 Task: Send an email with the signature Daisy Wilson with the subject Thank you for a partnership and the message Im writing to follow up on the proposal we discussed last week. Have you had a chance to review it? from softage.10@softage.net to softage.8@softage.net and softage.9@softage.net
Action: Mouse moved to (95, 93)
Screenshot: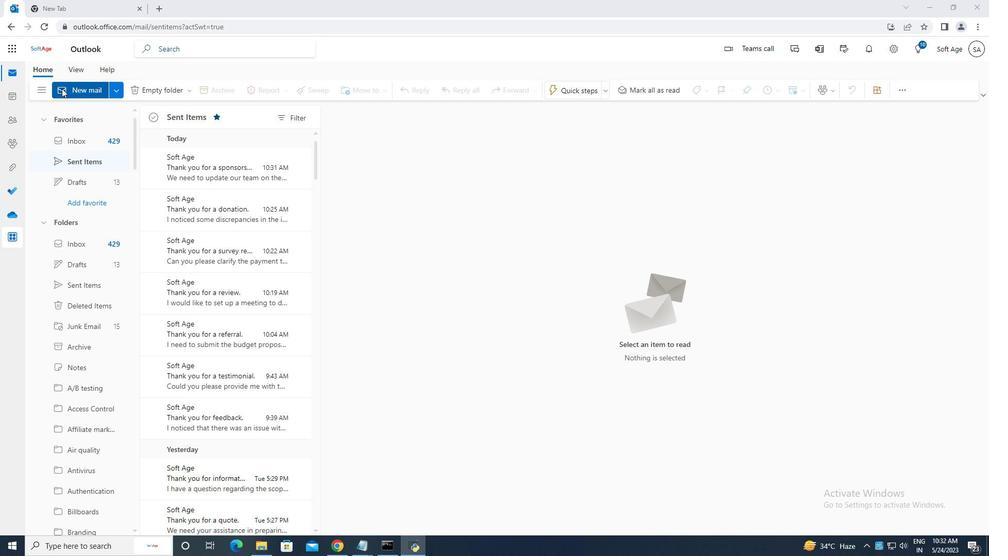 
Action: Mouse pressed left at (95, 93)
Screenshot: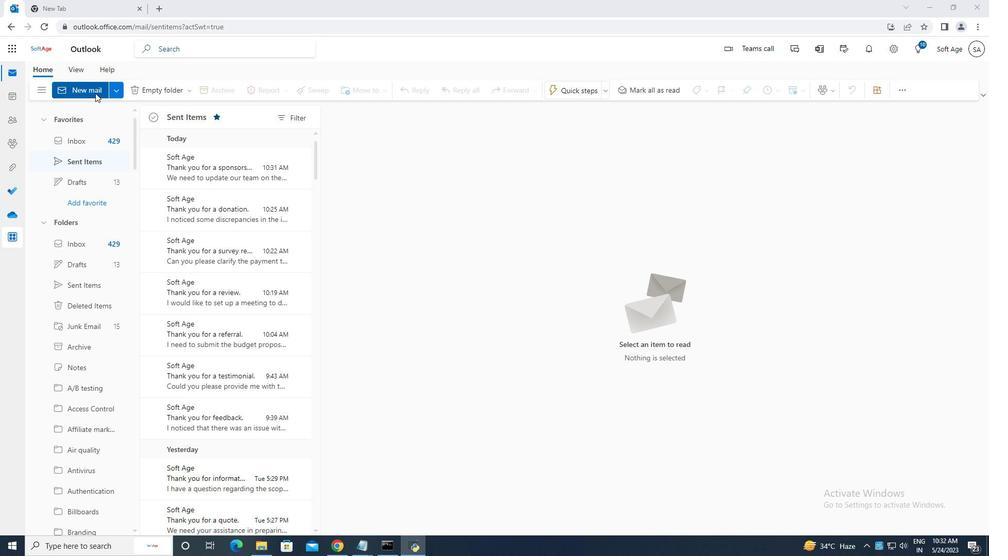 
Action: Mouse moved to (665, 88)
Screenshot: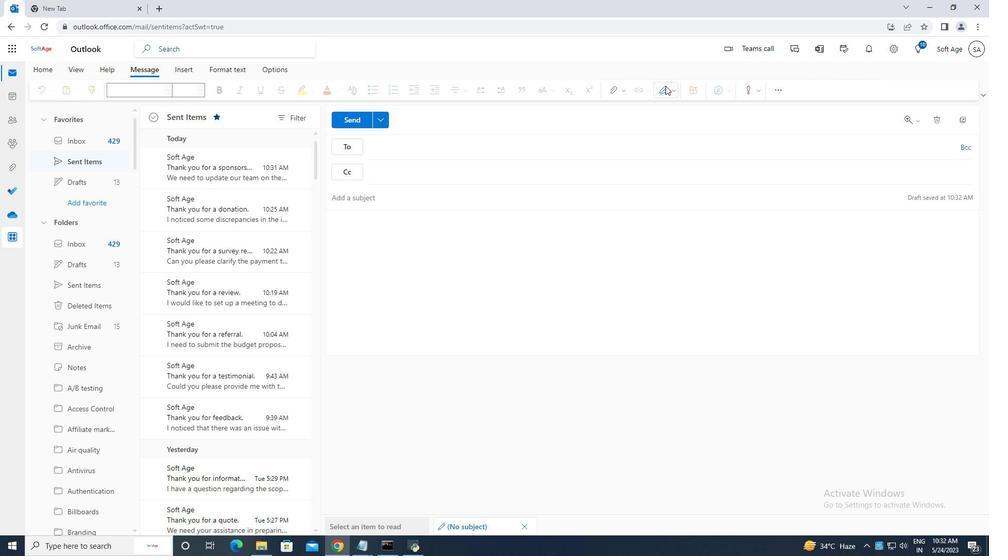 
Action: Mouse pressed left at (665, 88)
Screenshot: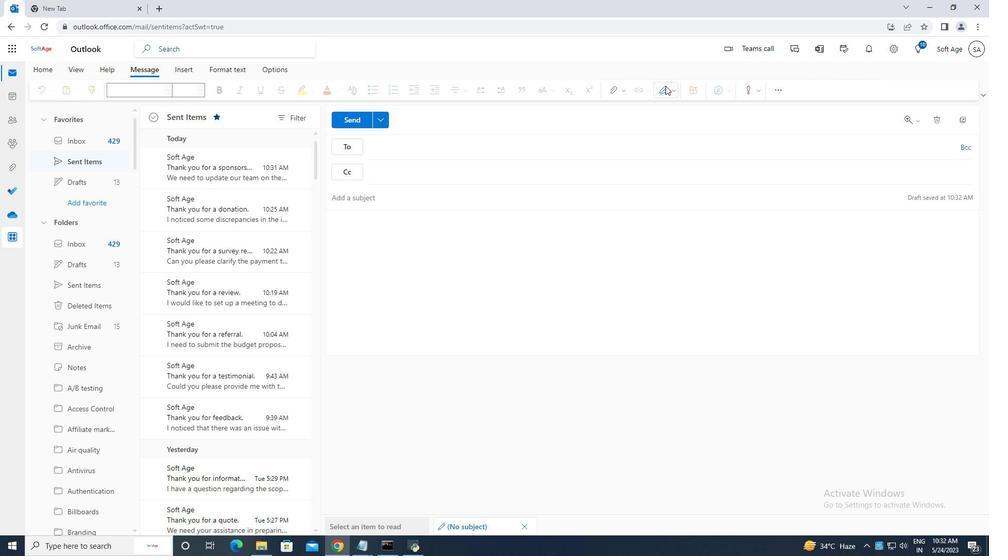 
Action: Mouse moved to (656, 127)
Screenshot: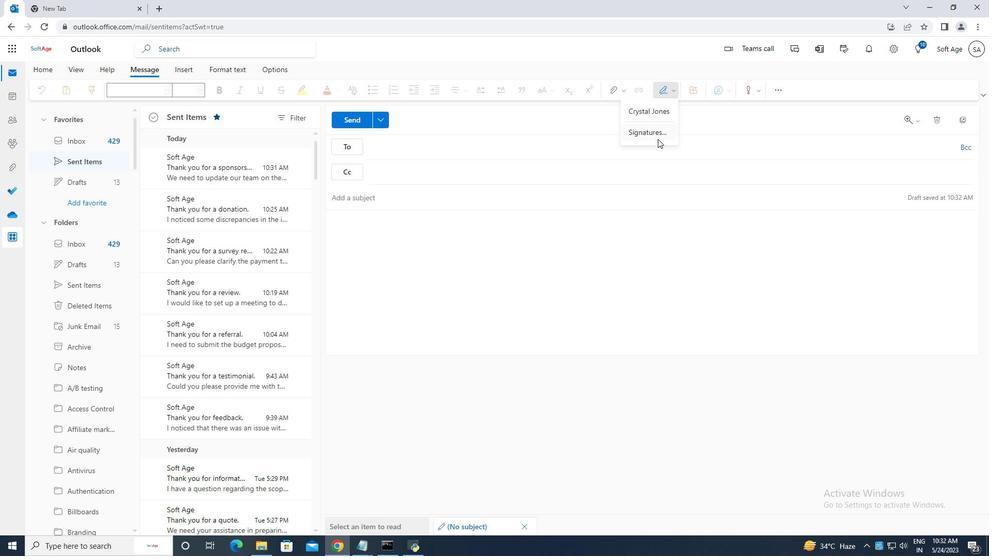 
Action: Mouse pressed left at (656, 127)
Screenshot: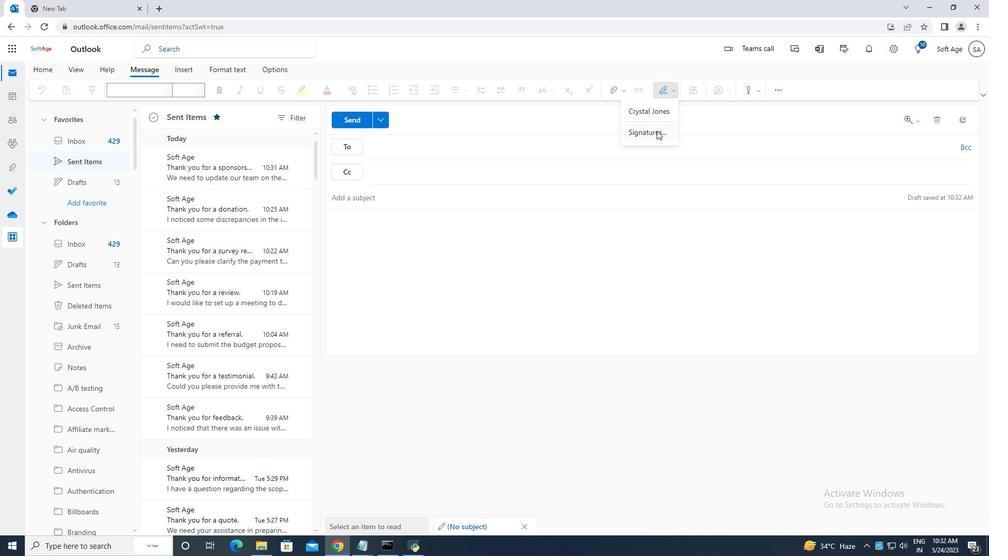 
Action: Mouse moved to (706, 177)
Screenshot: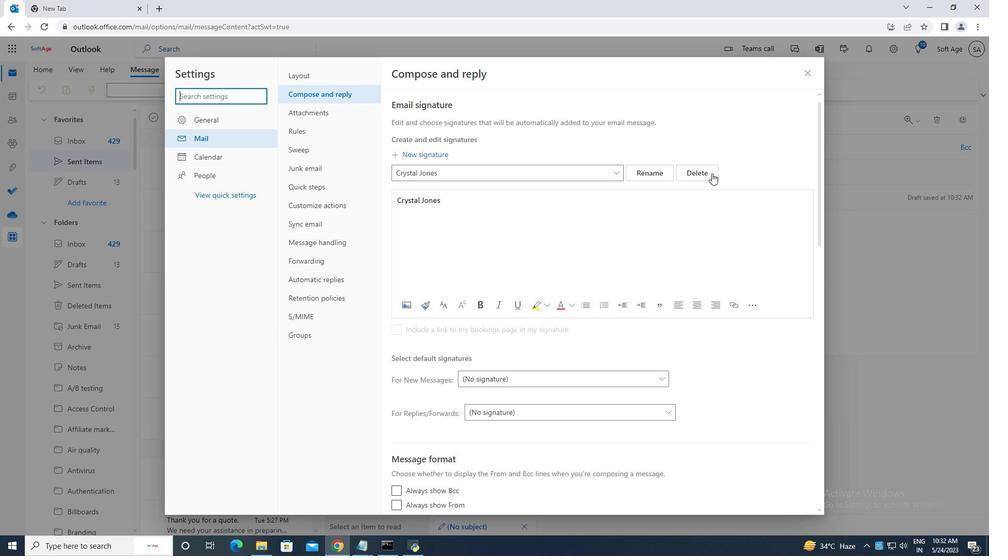 
Action: Mouse pressed left at (706, 177)
Screenshot: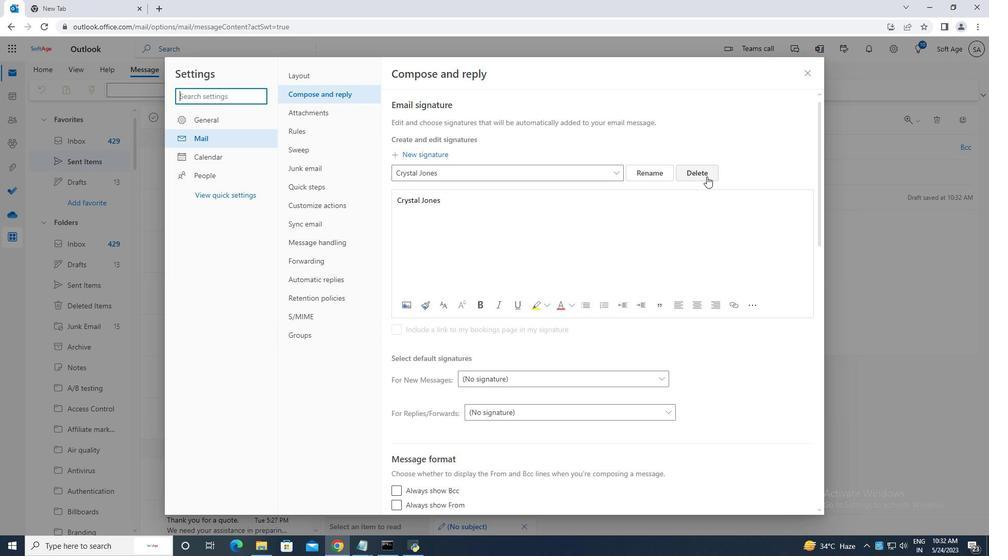 
Action: Mouse moved to (542, 174)
Screenshot: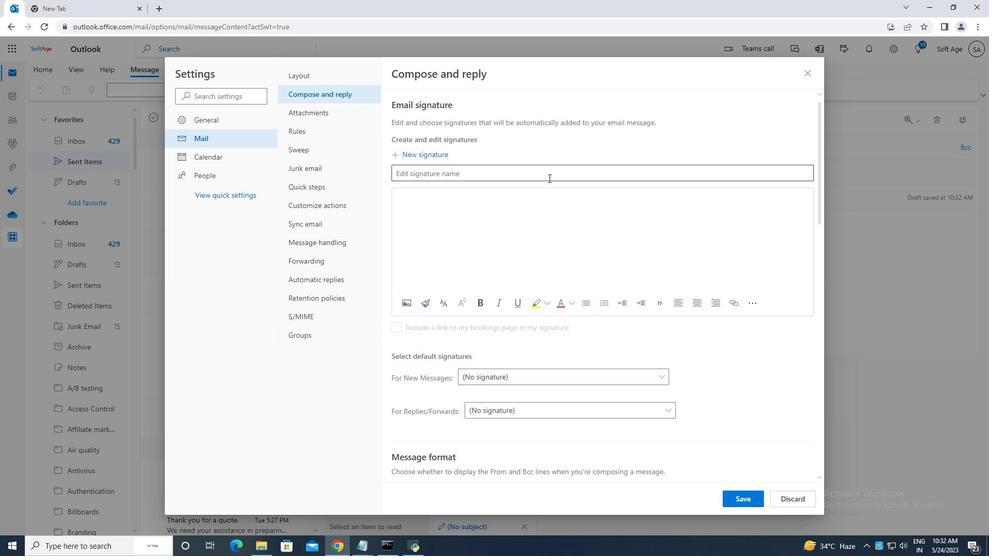 
Action: Mouse pressed left at (542, 174)
Screenshot: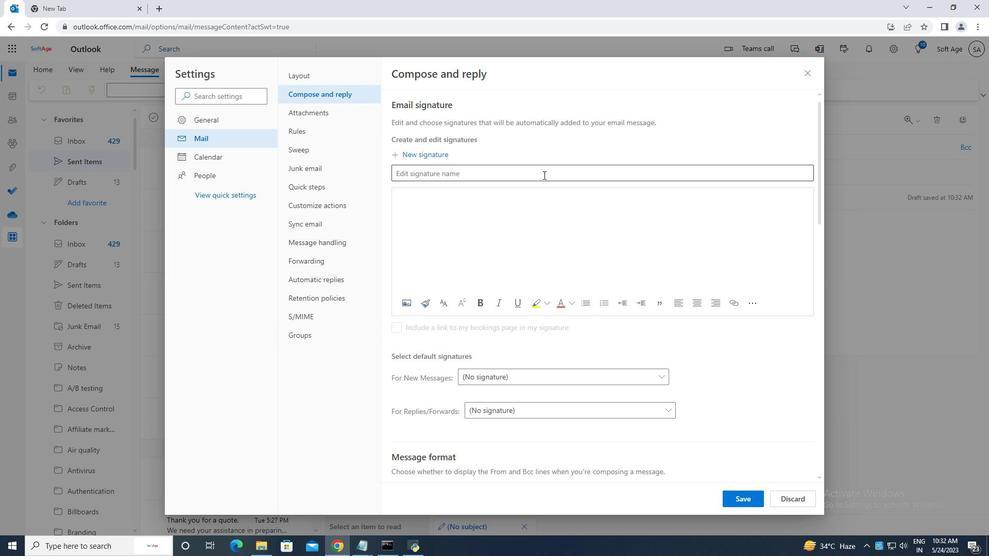 
Action: Key pressed <Key.caps_lock>D<Key.caps_lock>aisy<Key.space><Key.caps_lock>W<Key.caps_lock>ilson
Screenshot: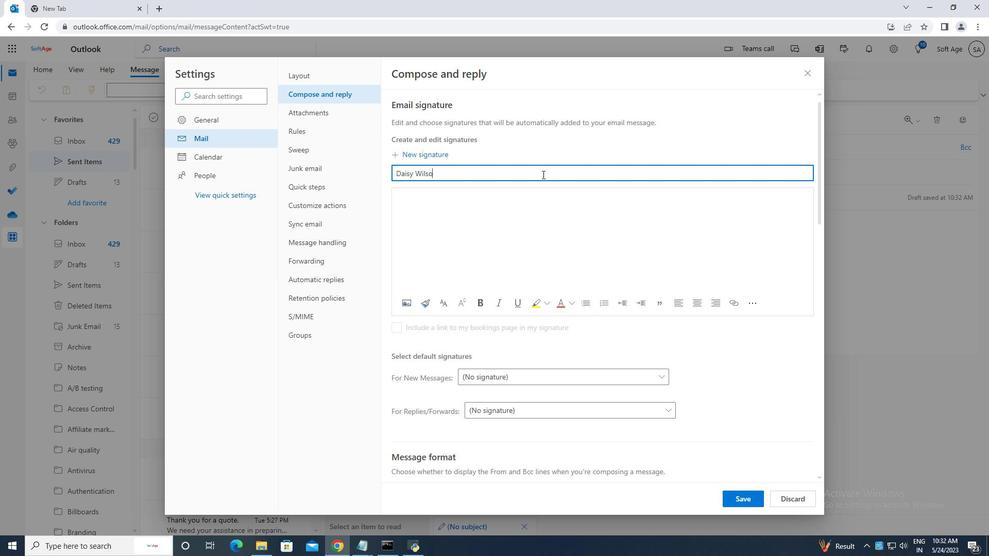 
Action: Mouse moved to (491, 200)
Screenshot: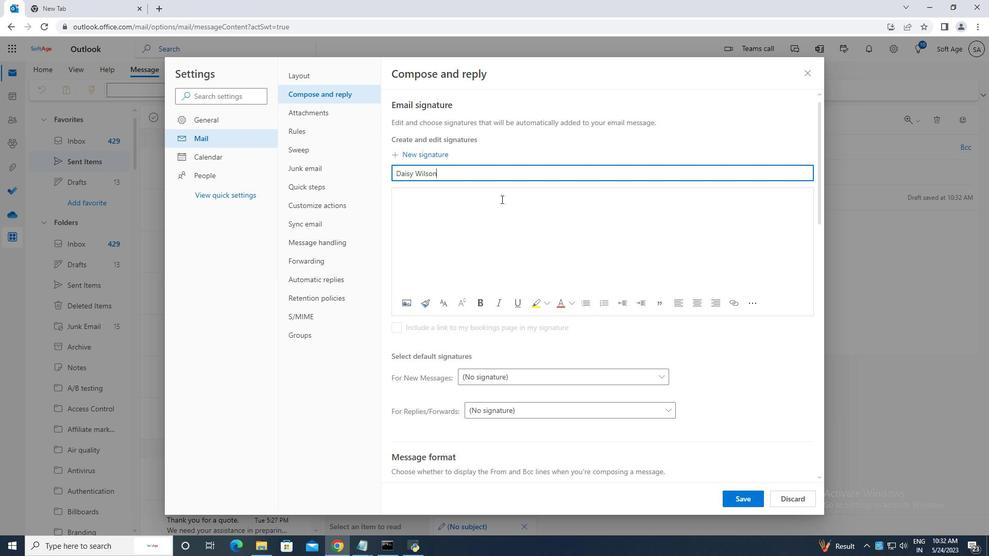 
Action: Mouse pressed left at (491, 200)
Screenshot: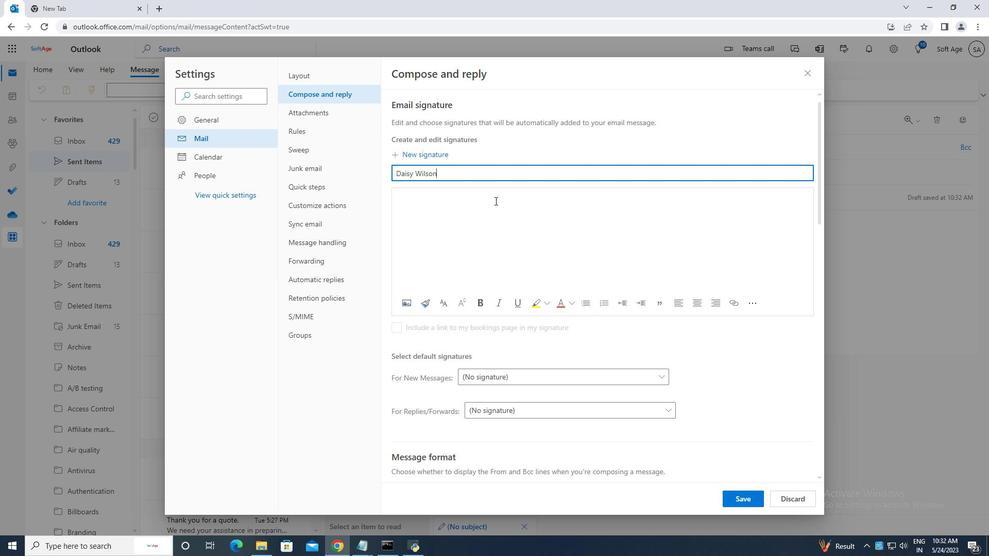 
Action: Mouse moved to (490, 200)
Screenshot: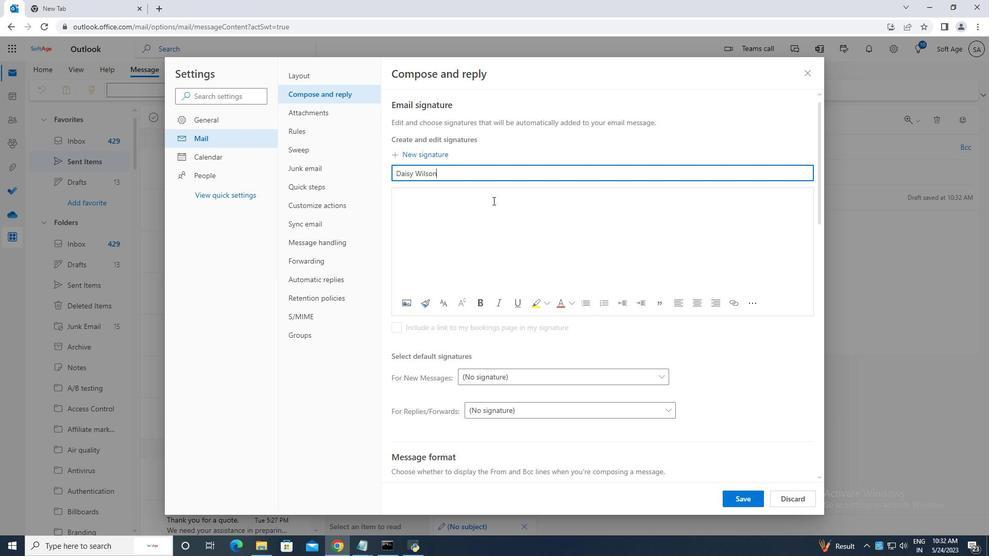 
Action: Key pressed <Key.caps_lock>D<Key.caps_lock>aisy<Key.space><Key.caps_lock>W<Key.caps_lock>ilson
Screenshot: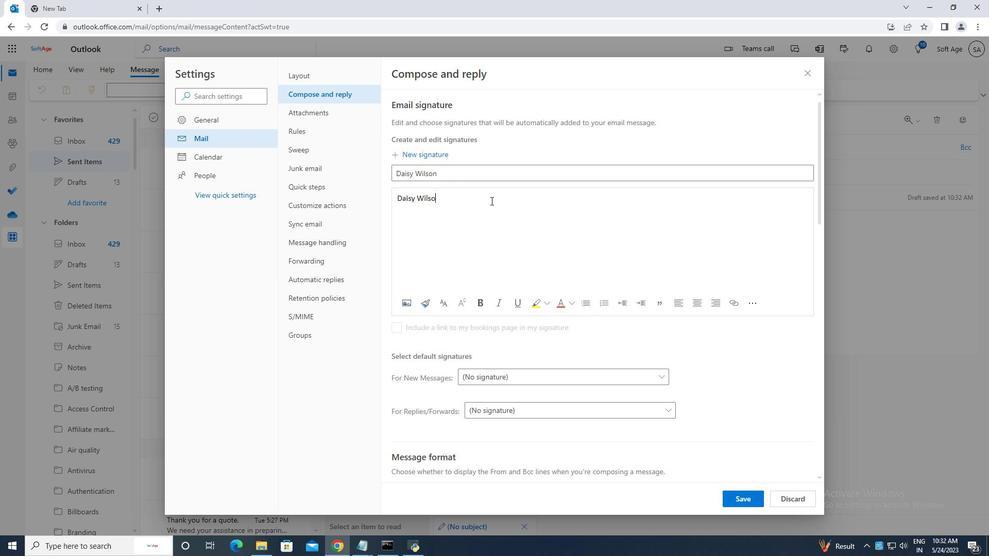 
Action: Mouse moved to (756, 502)
Screenshot: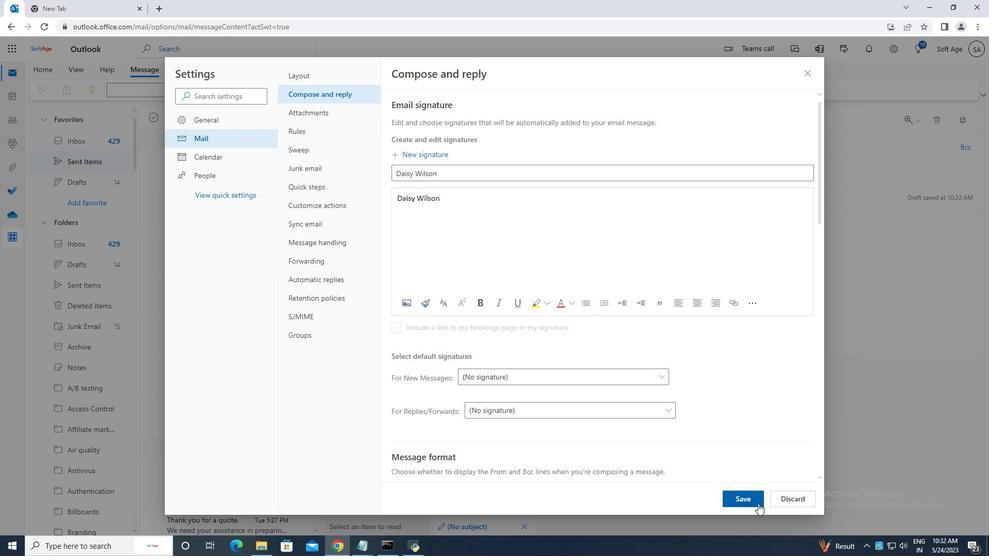 
Action: Mouse pressed left at (756, 502)
Screenshot: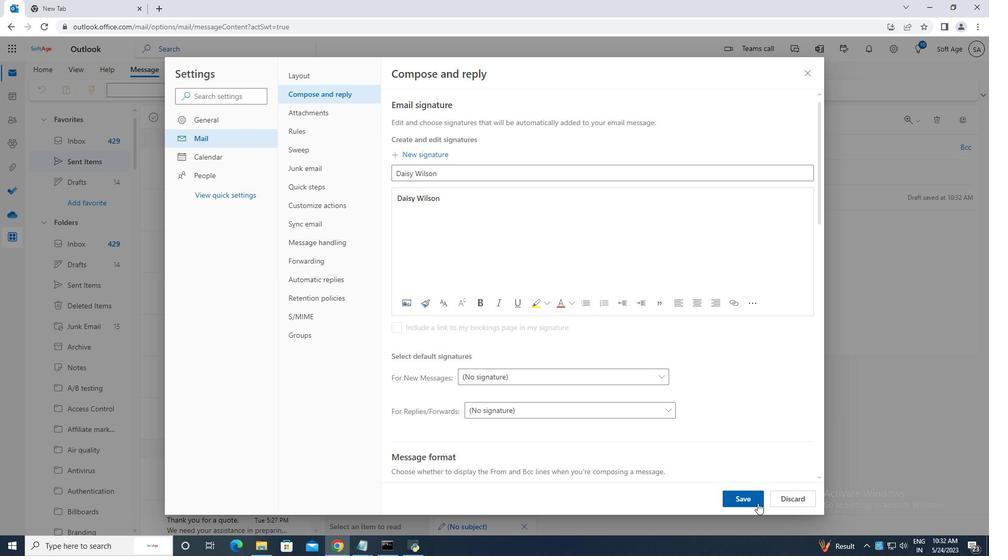 
Action: Mouse moved to (807, 75)
Screenshot: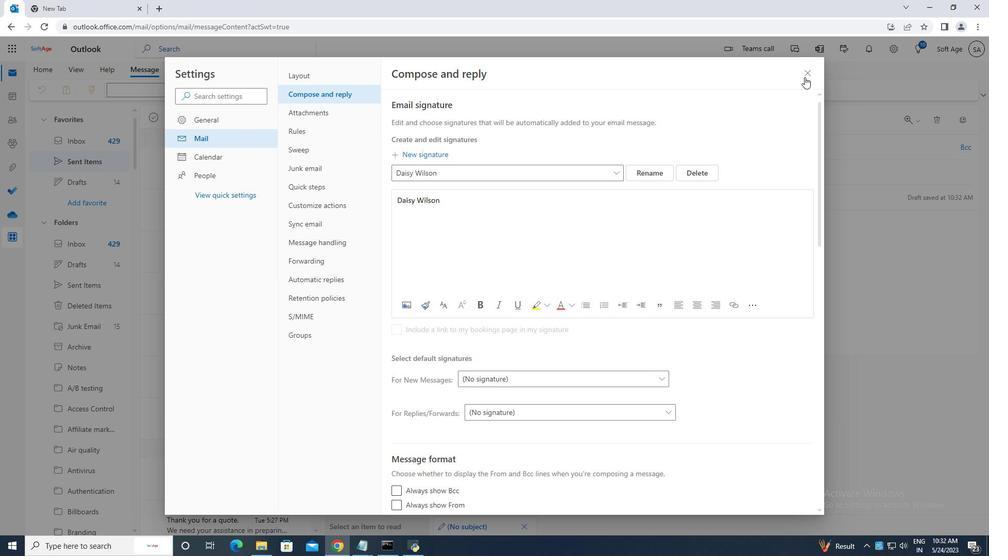 
Action: Mouse pressed left at (807, 75)
Screenshot: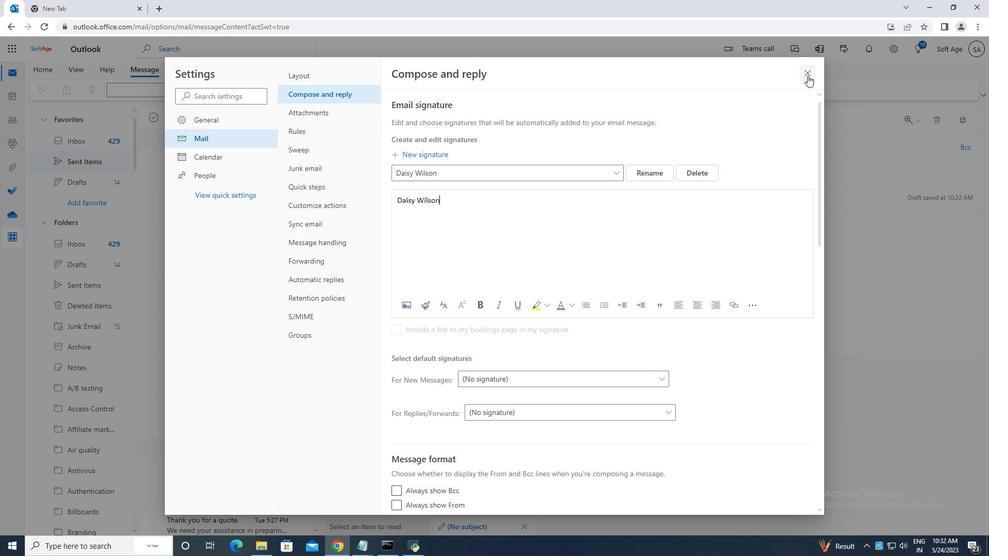 
Action: Mouse moved to (665, 92)
Screenshot: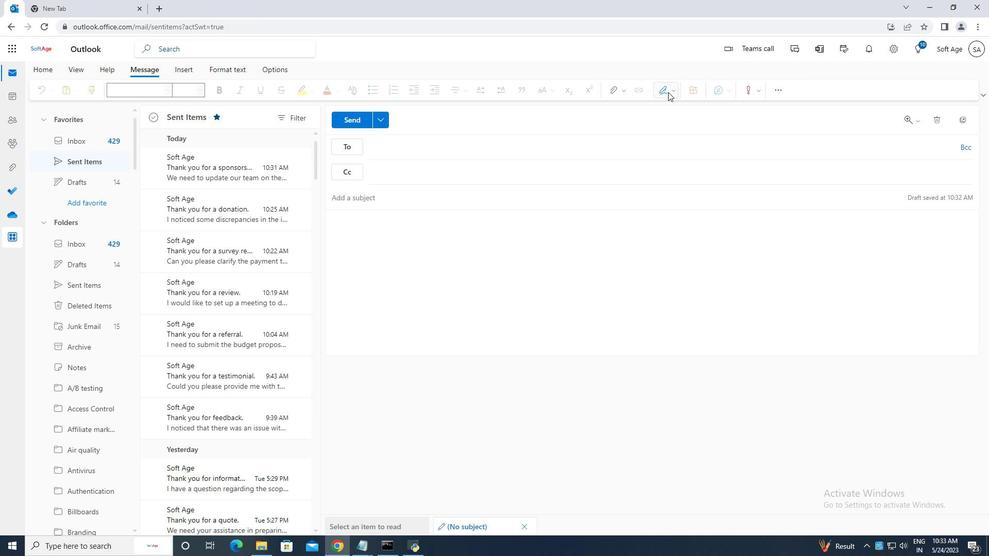 
Action: Mouse pressed left at (665, 92)
Screenshot: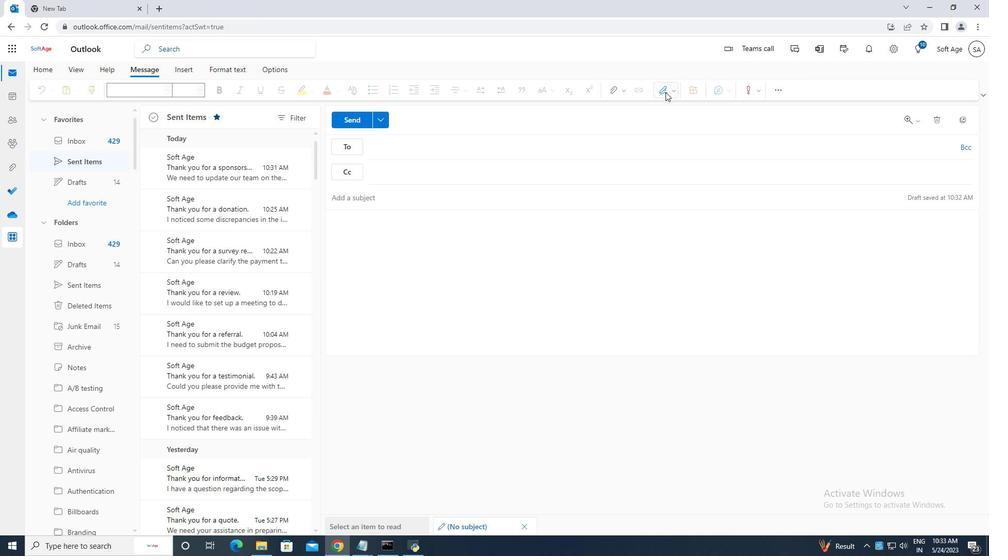 
Action: Mouse moved to (642, 111)
Screenshot: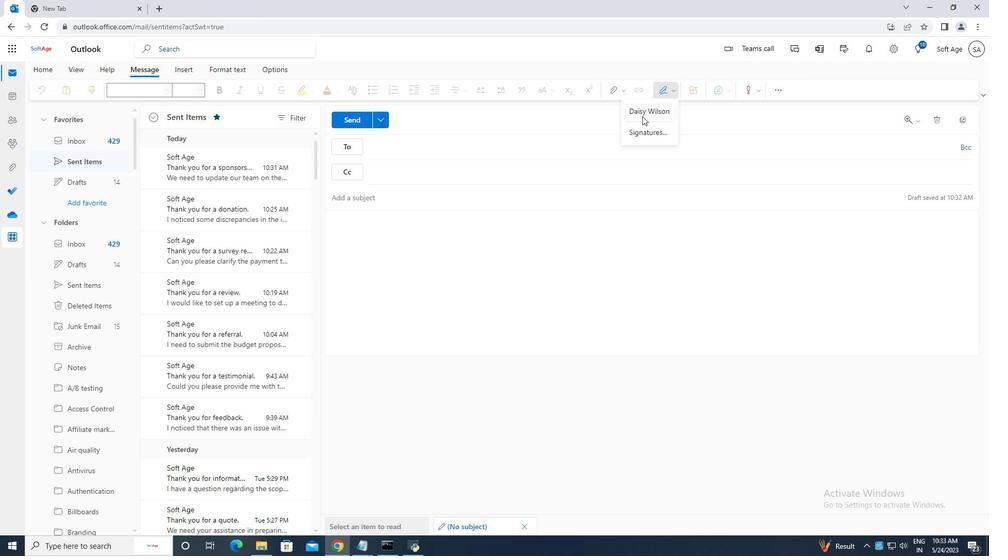 
Action: Mouse pressed left at (642, 111)
Screenshot: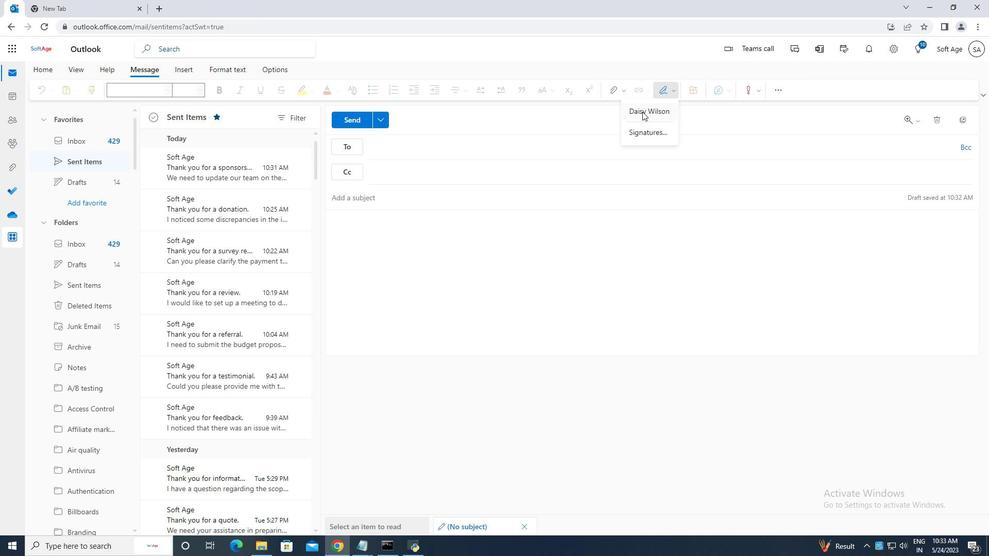 
Action: Mouse moved to (346, 197)
Screenshot: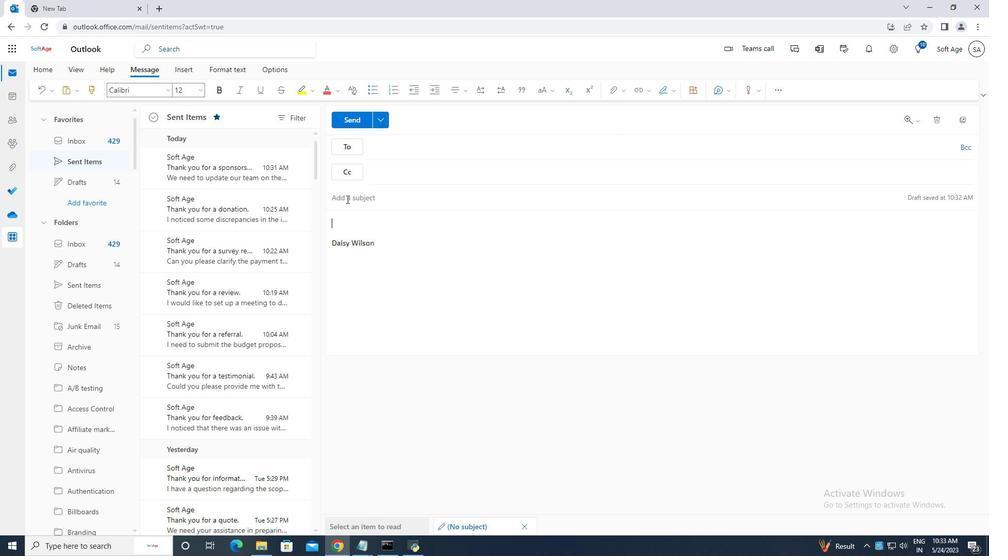 
Action: Mouse pressed left at (346, 197)
Screenshot: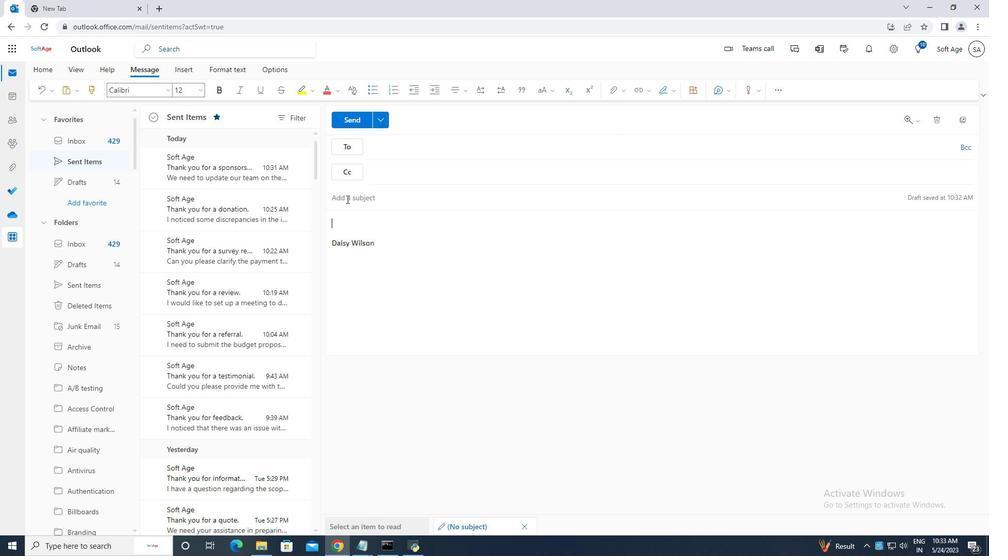 
Action: Key pressed <Key.caps_lock>T<Key.caps_lock>hank<Key.space>you<Key.space>for<Key.space>a<Key.space>partnership<Key.space><Key.backspace>.
Screenshot: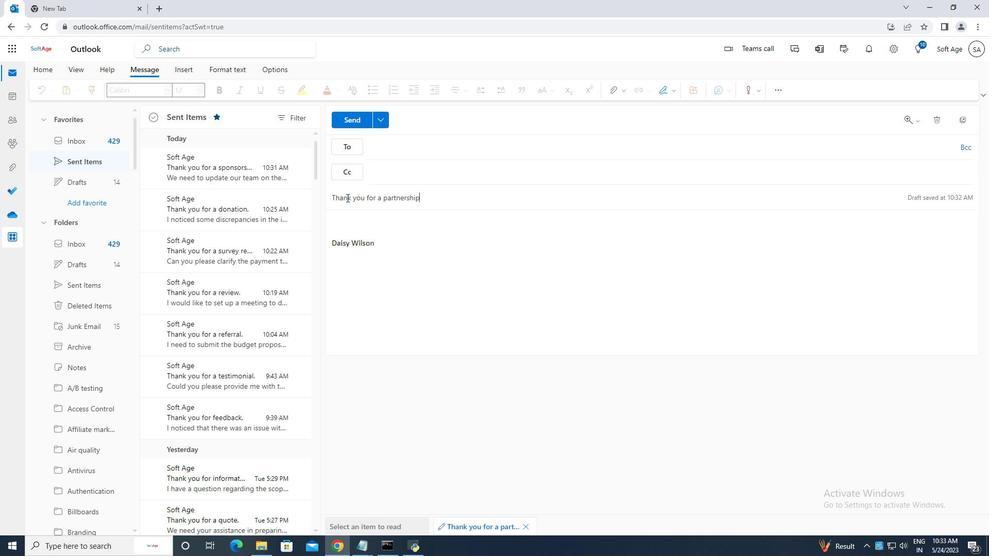 
Action: Mouse moved to (354, 217)
Screenshot: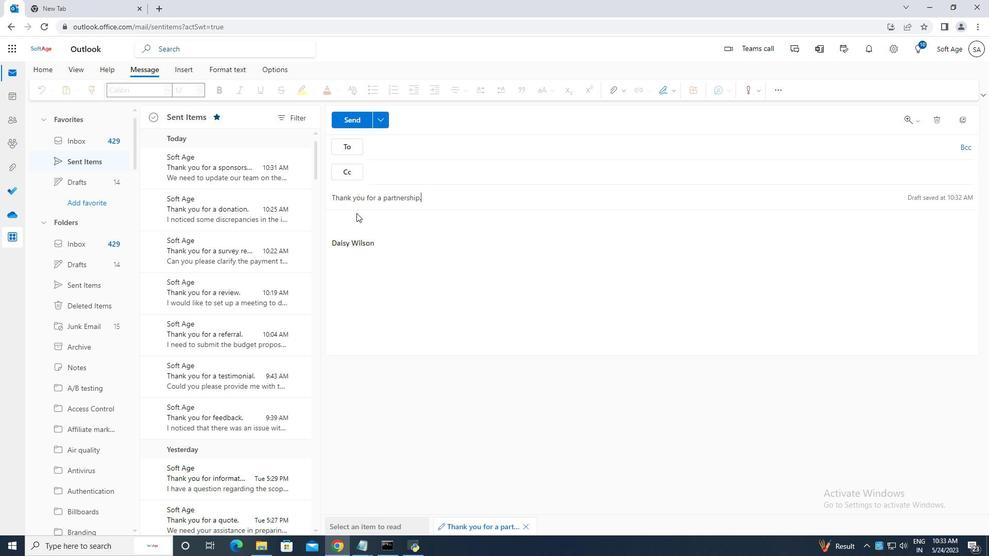 
Action: Mouse pressed left at (354, 217)
Screenshot: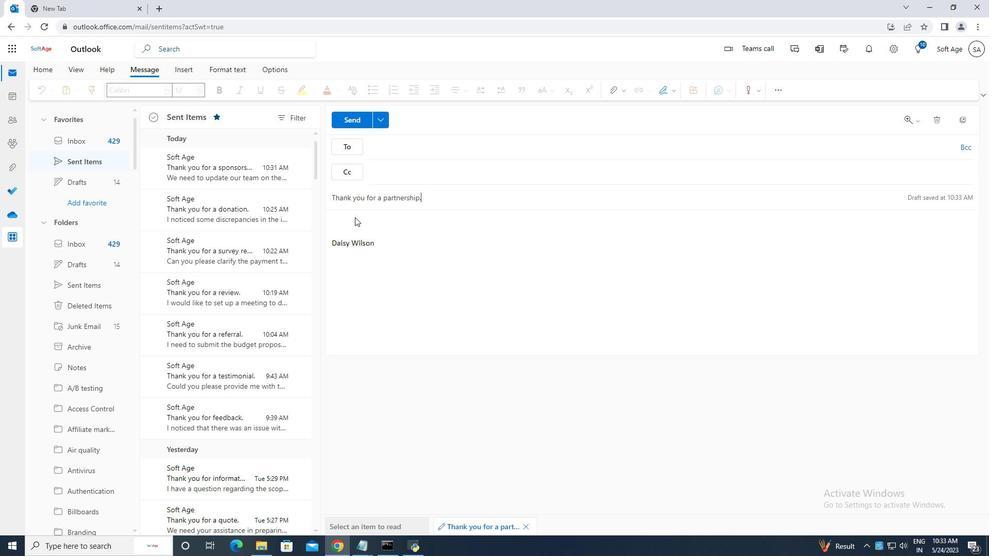 
Action: Mouse moved to (350, 221)
Screenshot: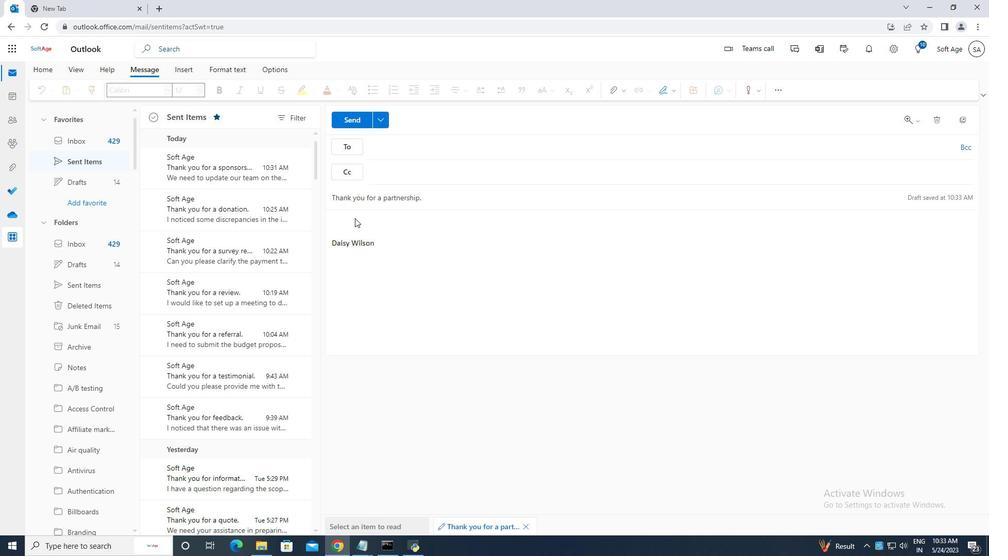 
Action: Mouse pressed left at (350, 221)
Screenshot: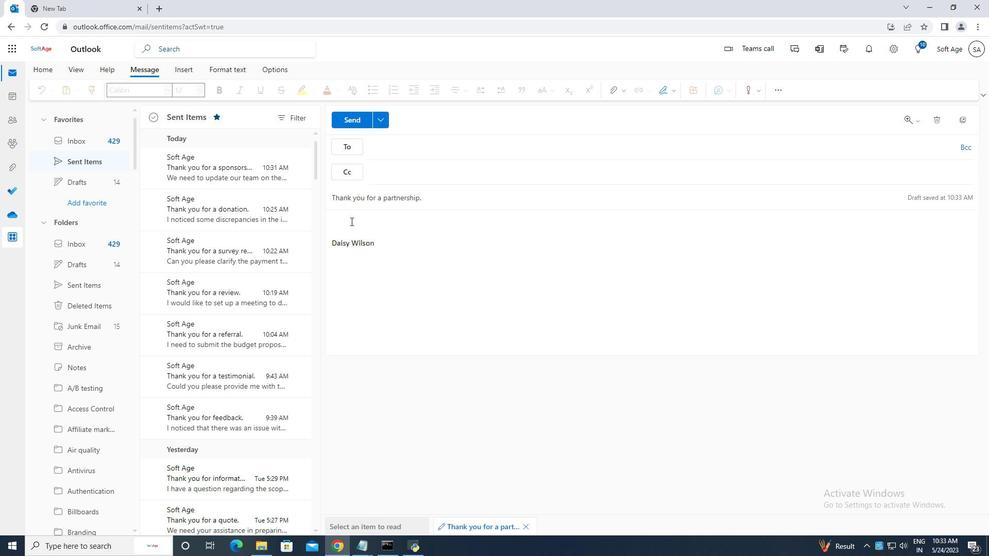 
Action: Key pressed <Key.caps_lock>I<Key.caps_lock><Key.space>am<Key.space>writing<Key.space>to<Key.space>follow<Key.space>up<Key.space>on<Key.space>the<Key.space>proposal<Key.space>we<Key.space>discussed<Key.space>last<Key.space>week.<Key.space><Key.caps_lock>H<Key.caps_lock>ave<Key.space>you<Key.space>had<Key.space>a<Key.space>chance<Key.space>to<Key.space>discussed<Key.space>last<Key.space>week.
Screenshot: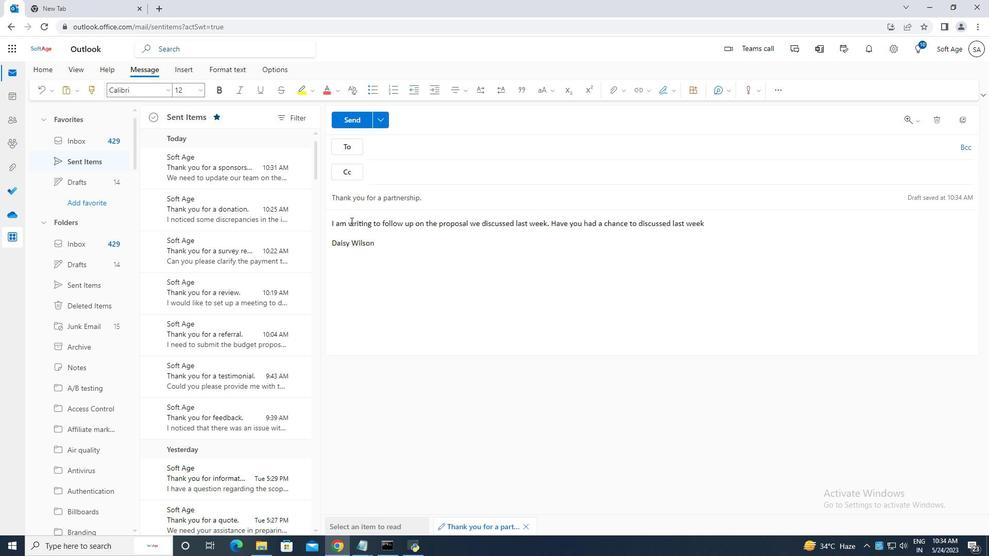 
Action: Mouse moved to (415, 145)
Screenshot: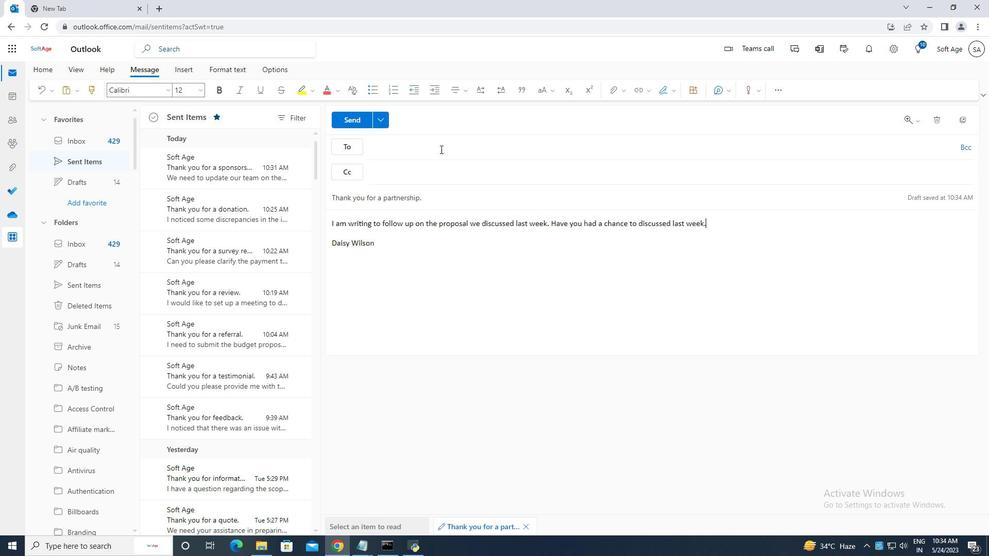 
Action: Mouse pressed left at (415, 145)
Screenshot: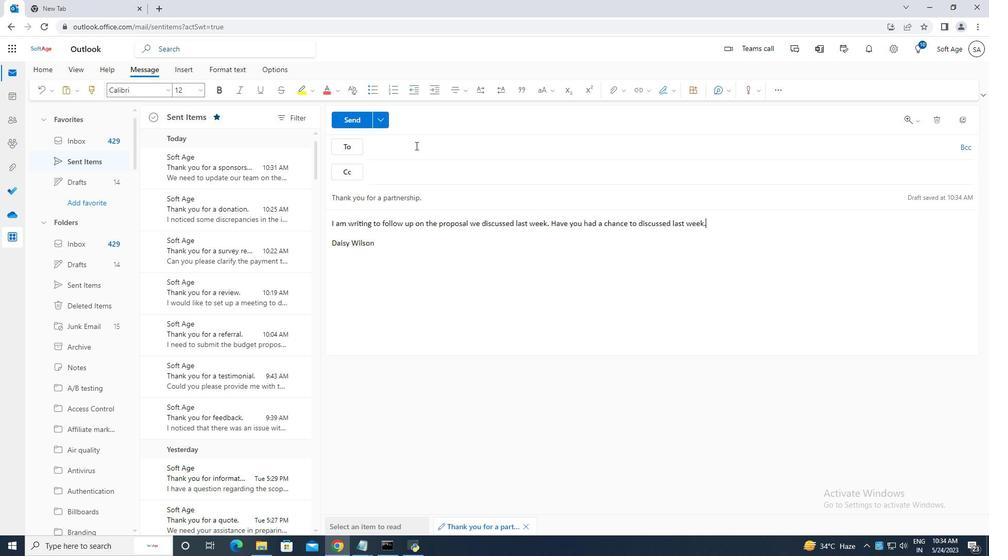 
Action: Key pressed softage.8<Key.shift>@
Screenshot: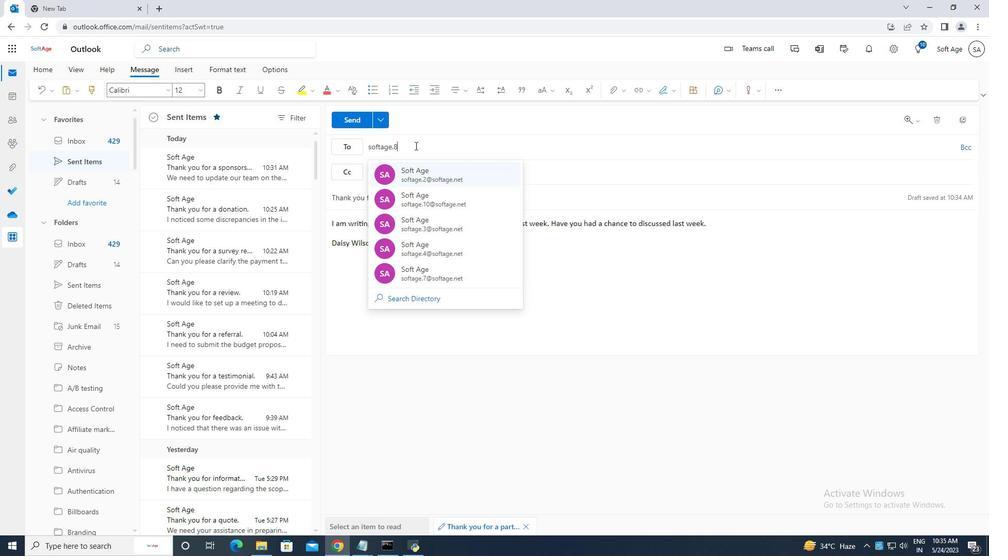 
Action: Mouse moved to (478, 175)
Screenshot: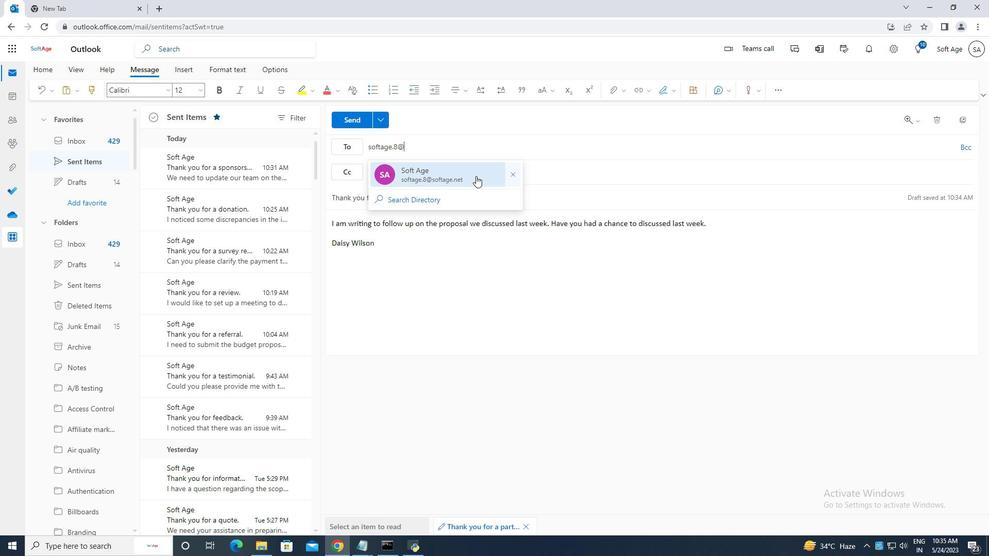 
Action: Mouse pressed left at (478, 175)
Screenshot: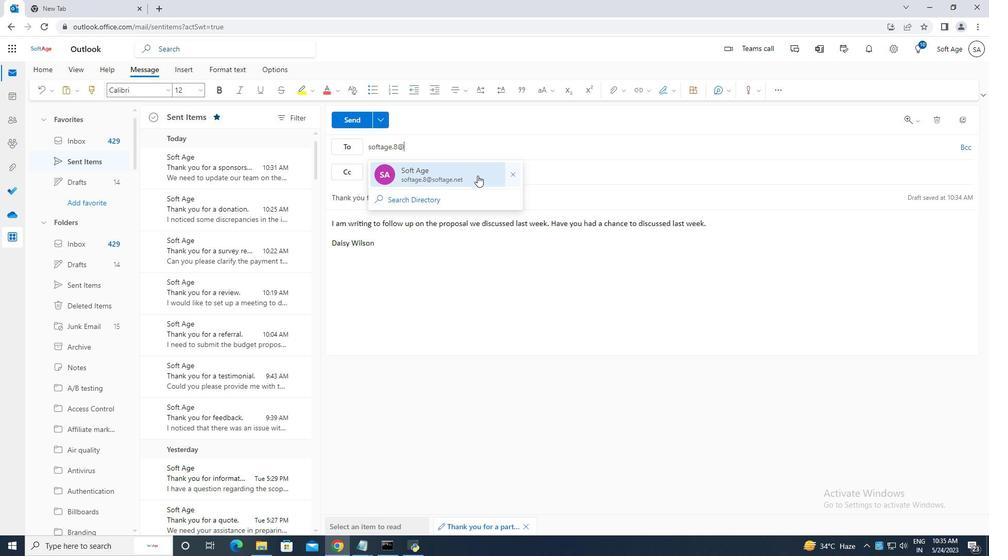 
Action: Mouse moved to (467, 146)
Screenshot: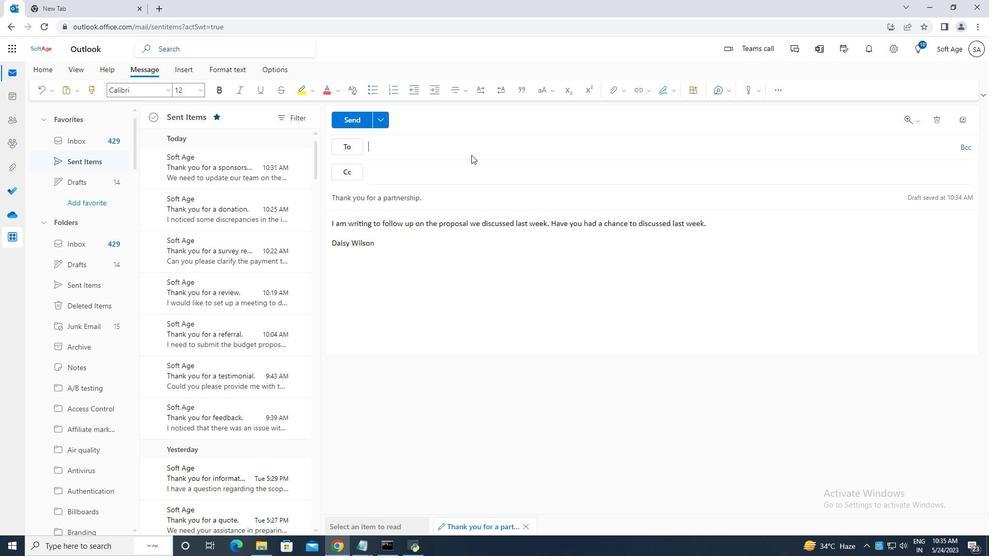 
Action: Mouse pressed left at (467, 146)
Screenshot: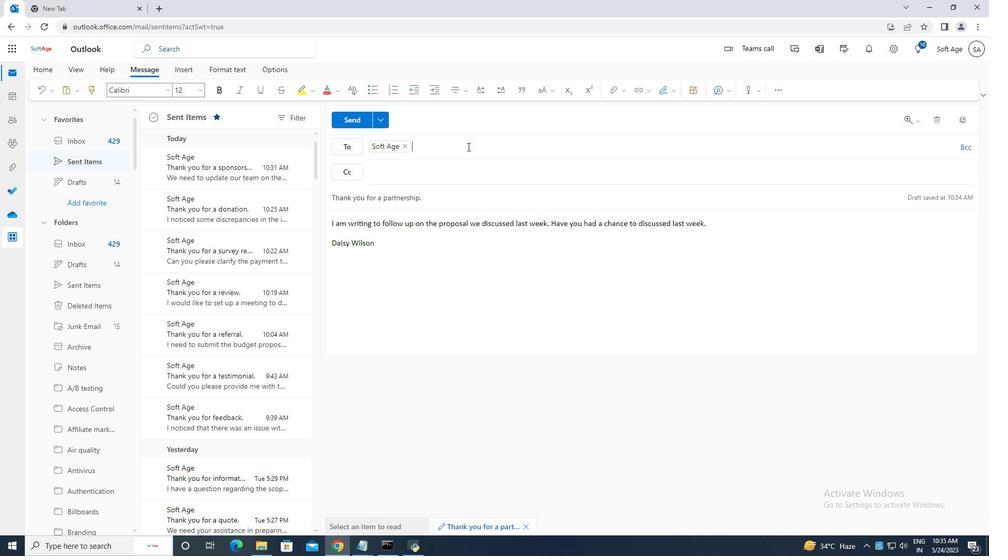 
Action: Key pressed softage.9
Screenshot: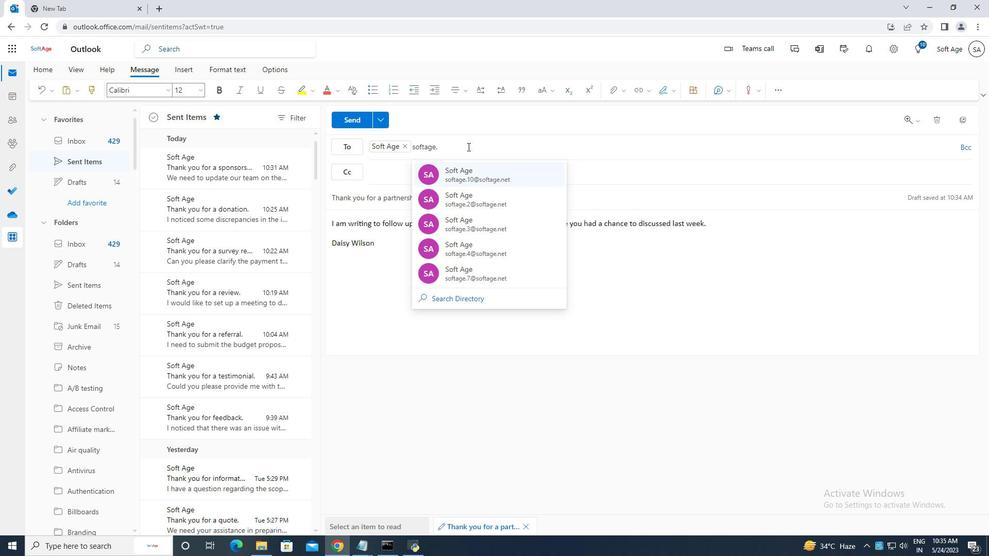 
Action: Mouse moved to (485, 158)
Screenshot: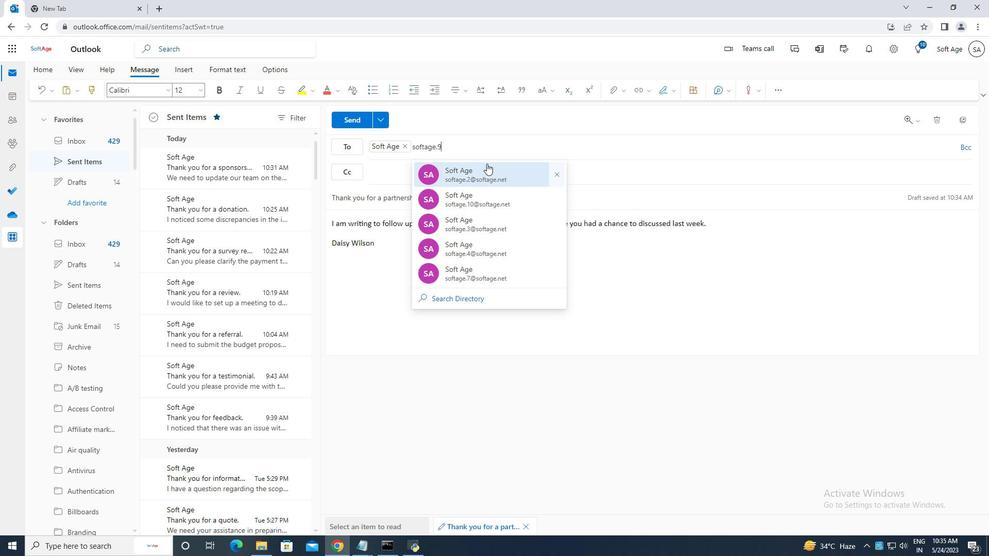 
Action: Key pressed <Key.shift>@
Screenshot: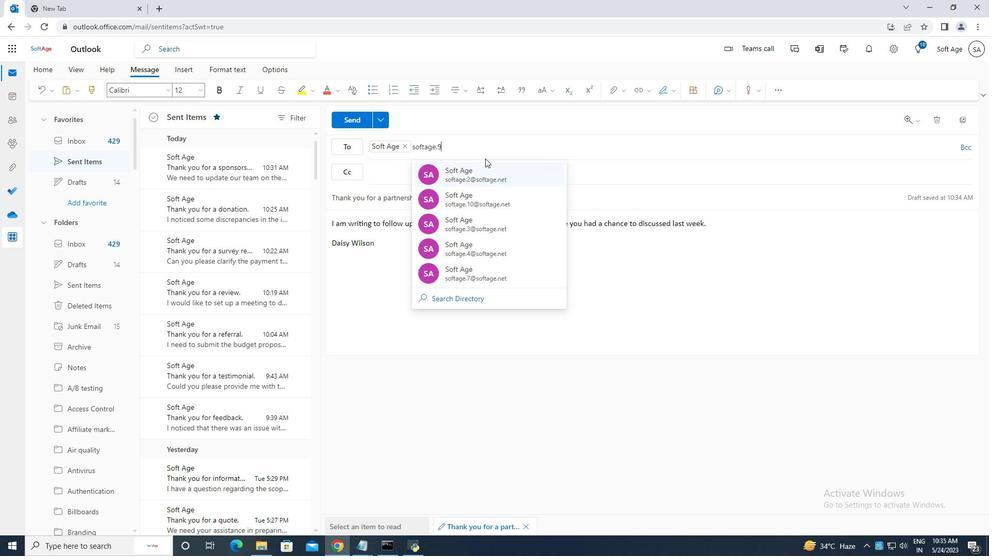 
Action: Mouse moved to (521, 171)
Screenshot: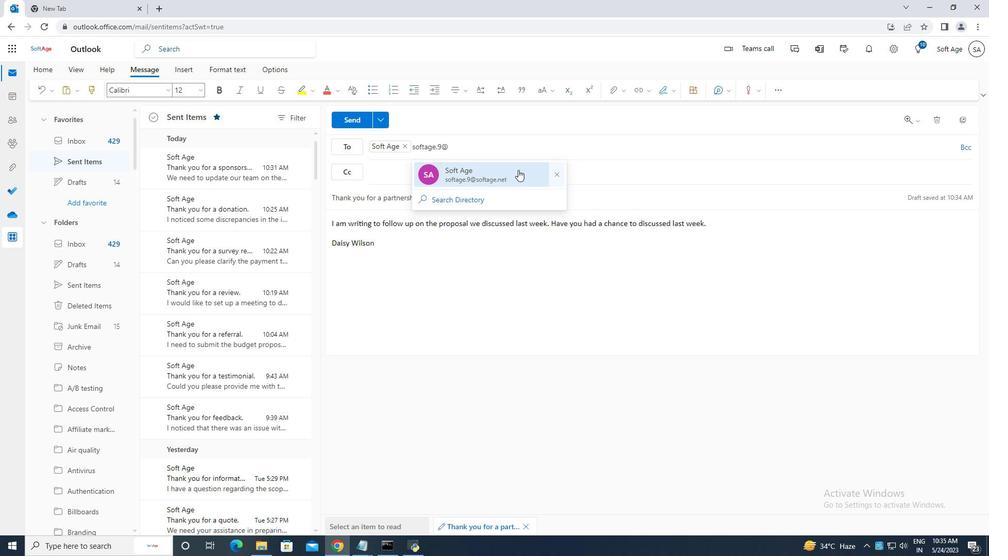 
Action: Mouse pressed left at (521, 171)
Screenshot: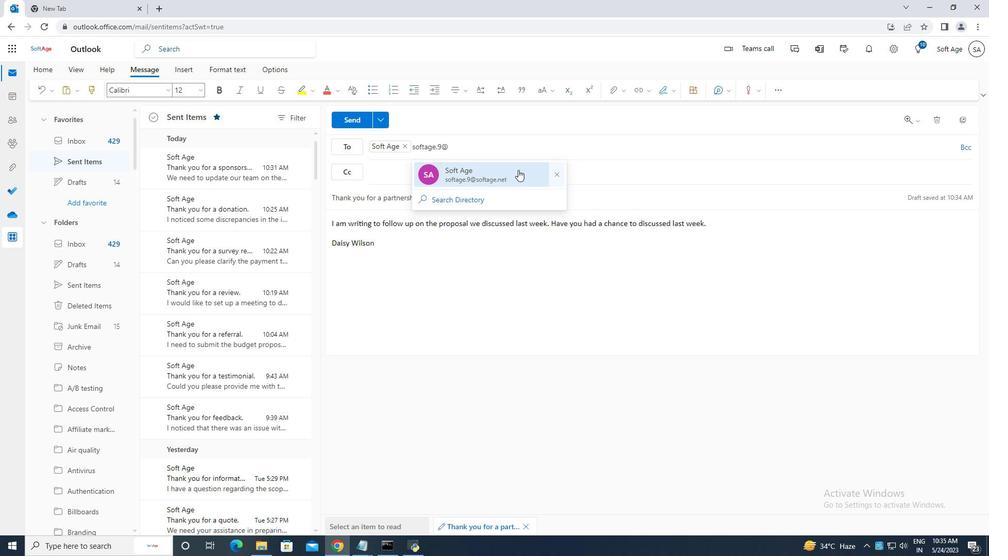 
Action: Mouse moved to (354, 123)
Screenshot: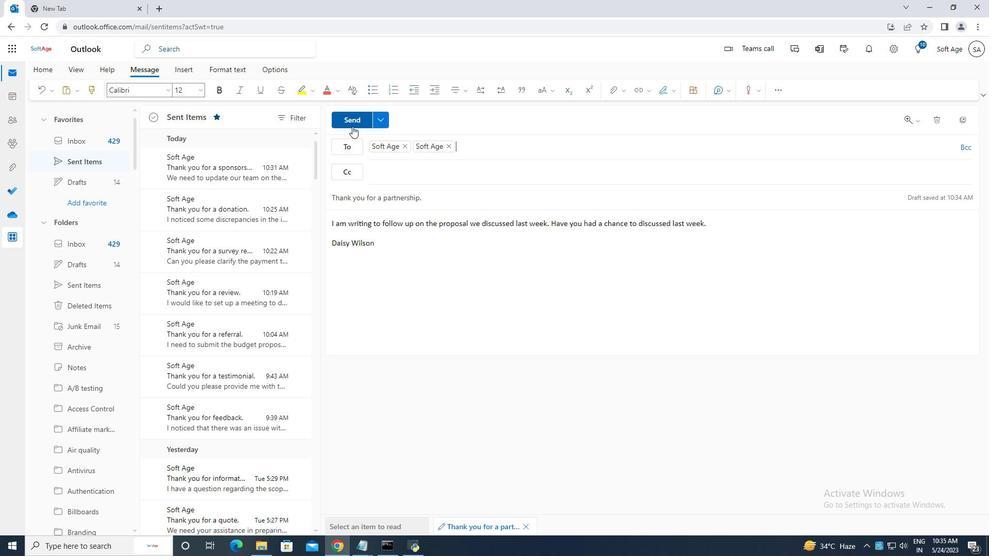 
Action: Mouse pressed left at (354, 123)
Screenshot: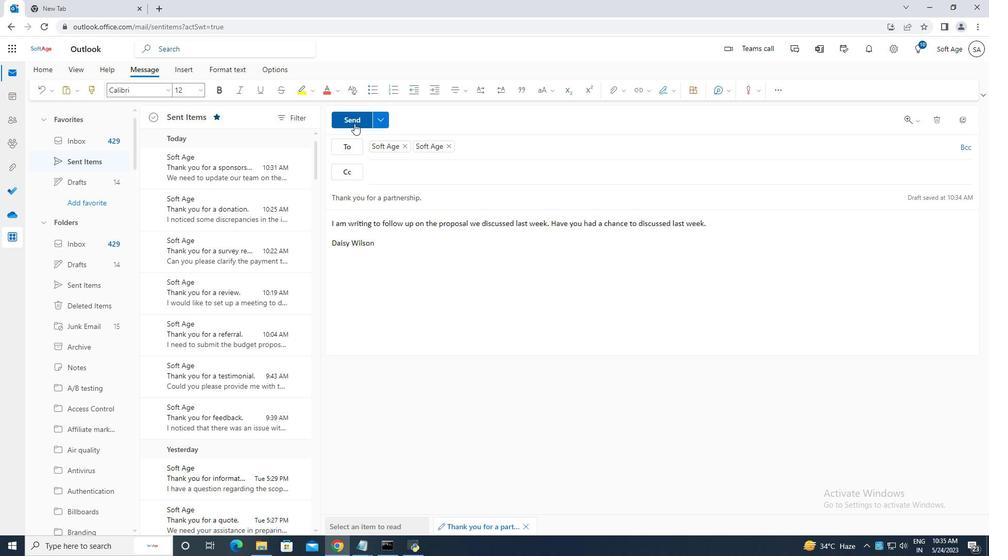 
Action: Mouse moved to (354, 123)
Screenshot: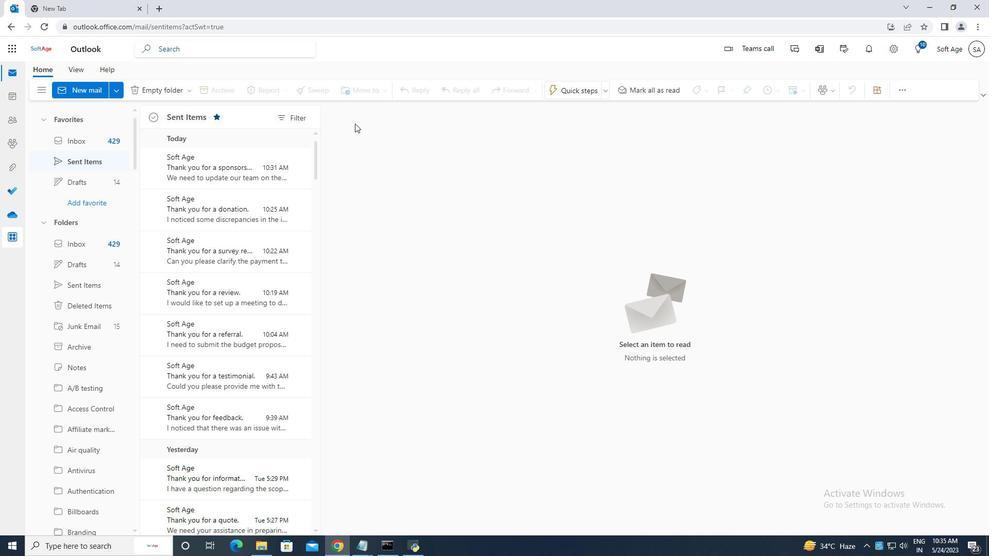
